 Task: Log work in the project ZillaTech for the issue 'Implement a new cloud-based fleet management system for a company with advanced vehicle tracking and maintenance features' spent time as '3w 4d 3h 40m' and remaining time as '3w 6d 7h 48m' and move to top of backlog. Now add the issue to the epic 'Release Management Implementation'.
Action: Mouse moved to (227, 65)
Screenshot: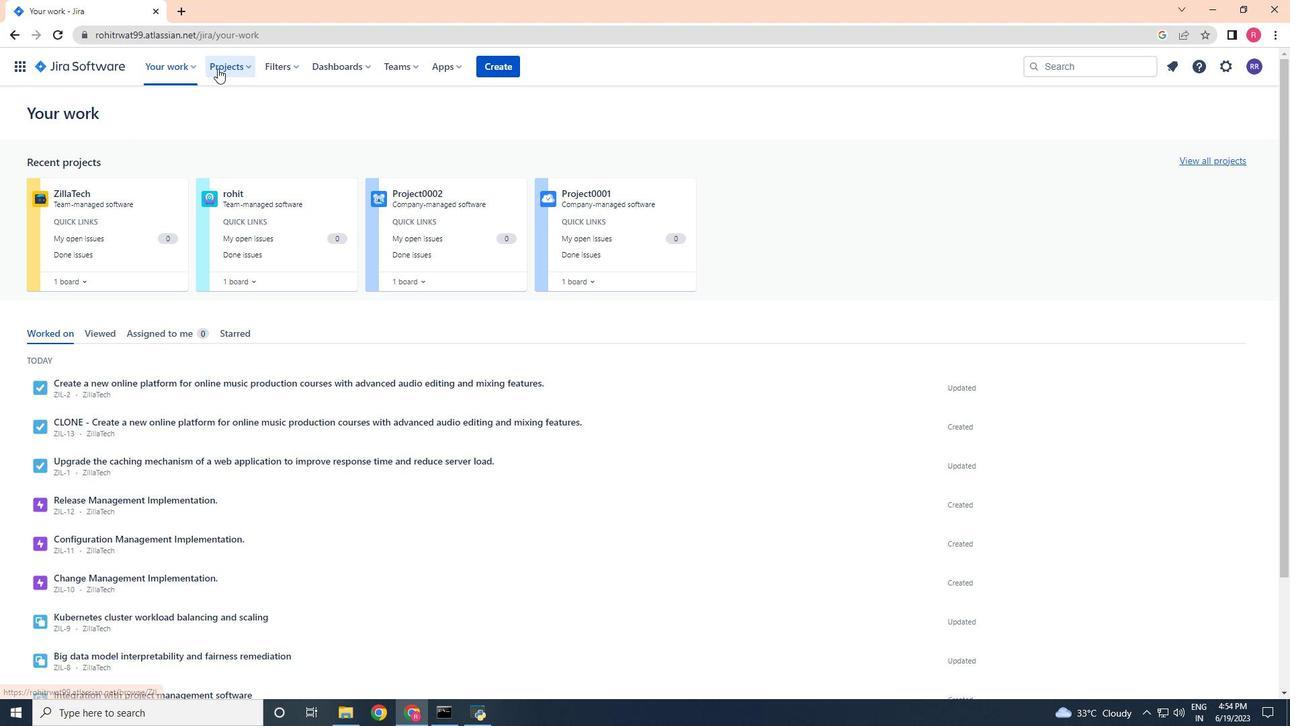 
Action: Mouse pressed left at (227, 65)
Screenshot: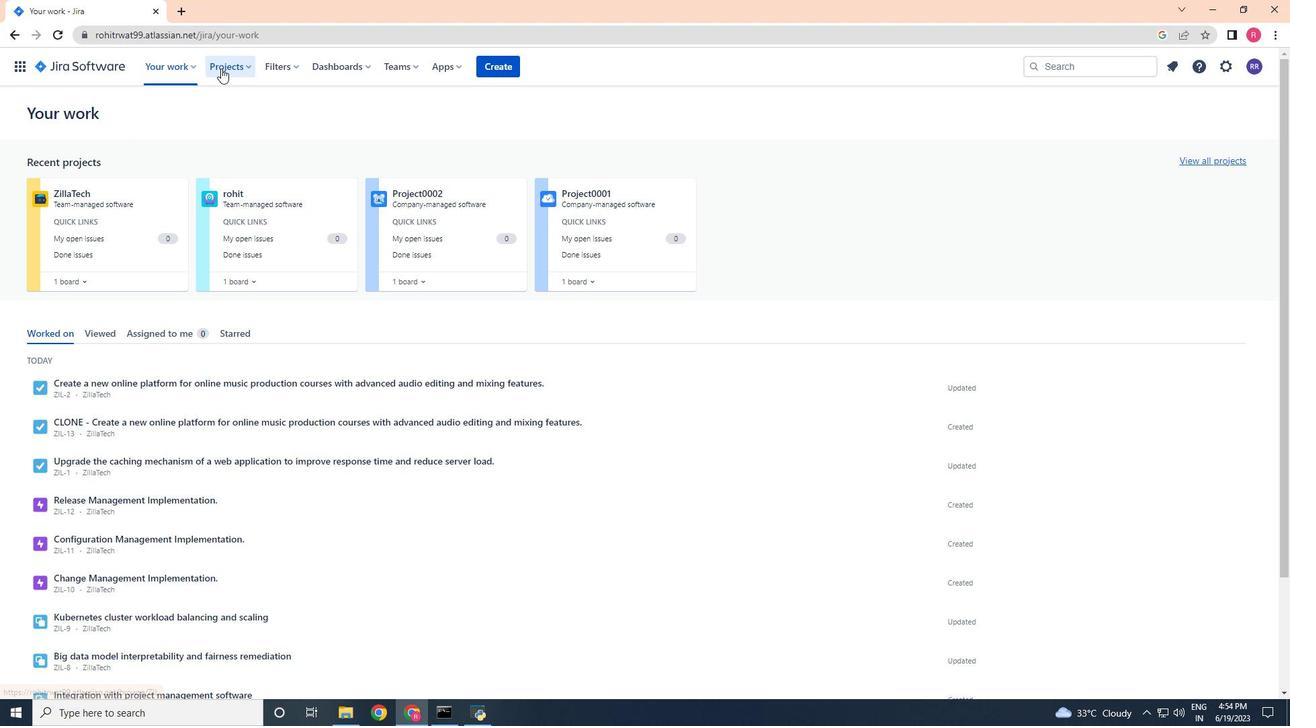 
Action: Mouse moved to (235, 132)
Screenshot: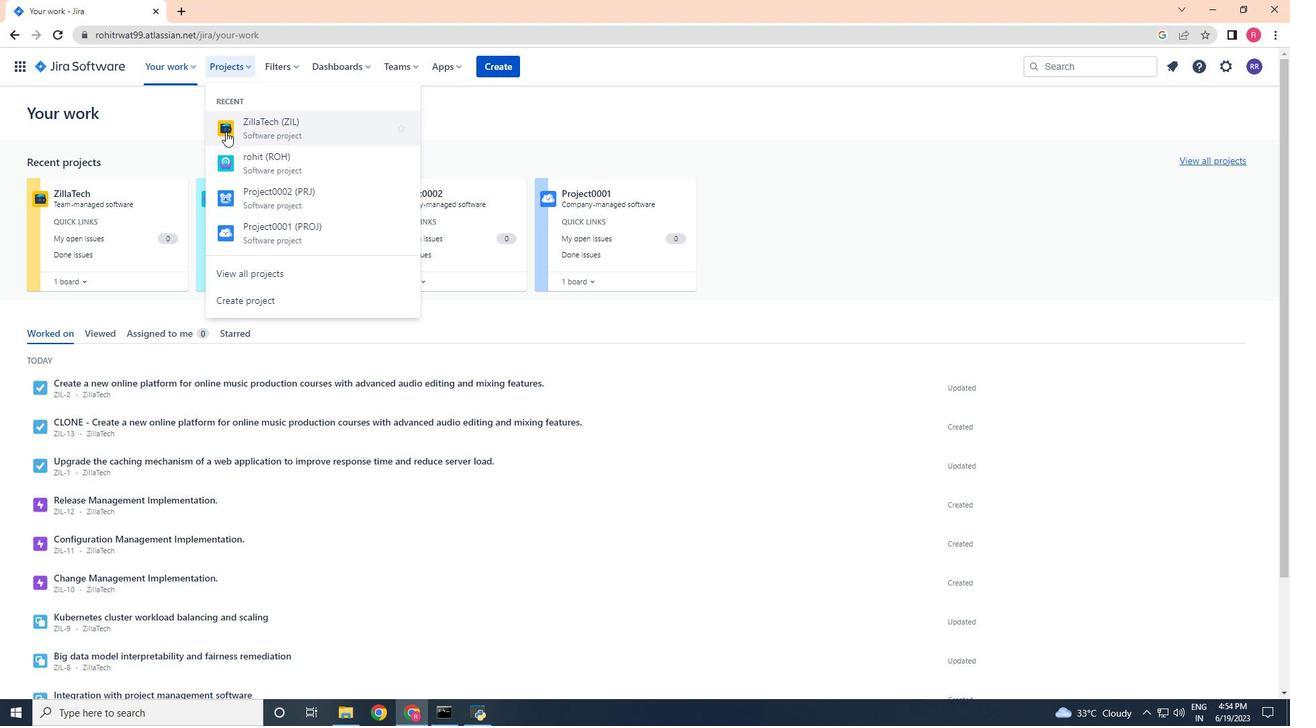 
Action: Mouse pressed left at (235, 132)
Screenshot: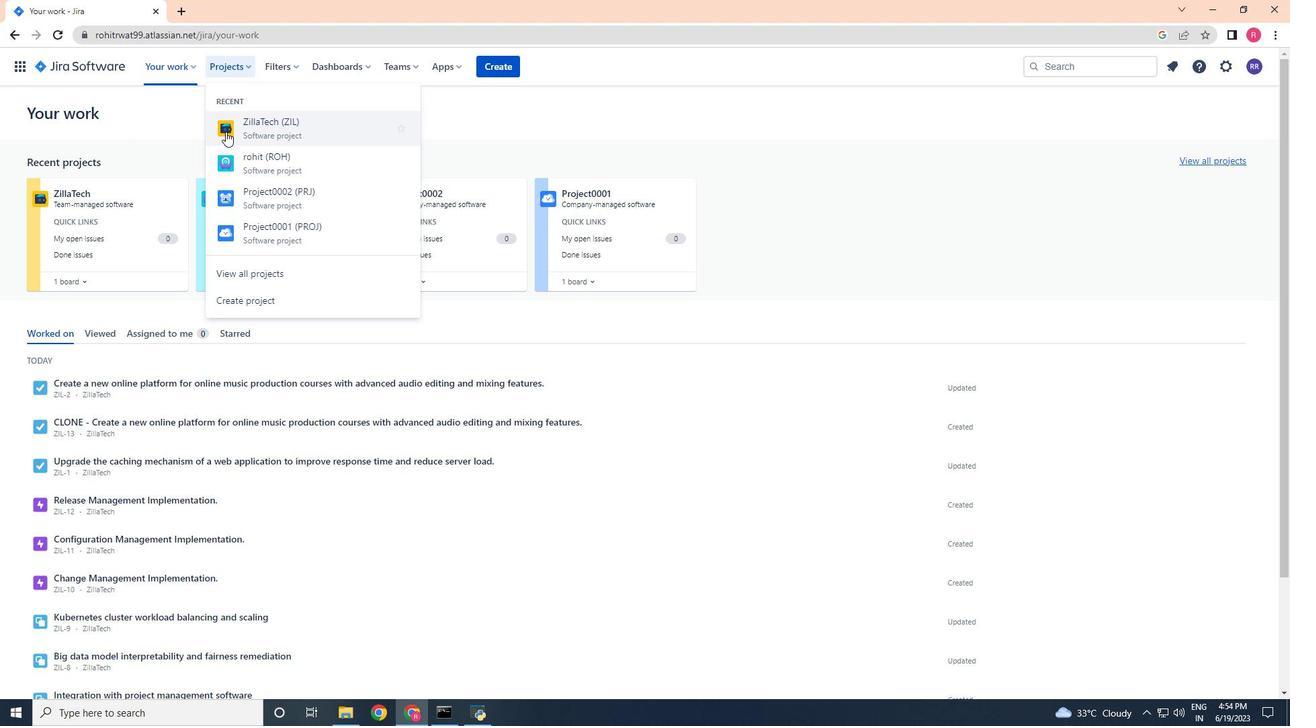 
Action: Mouse moved to (55, 201)
Screenshot: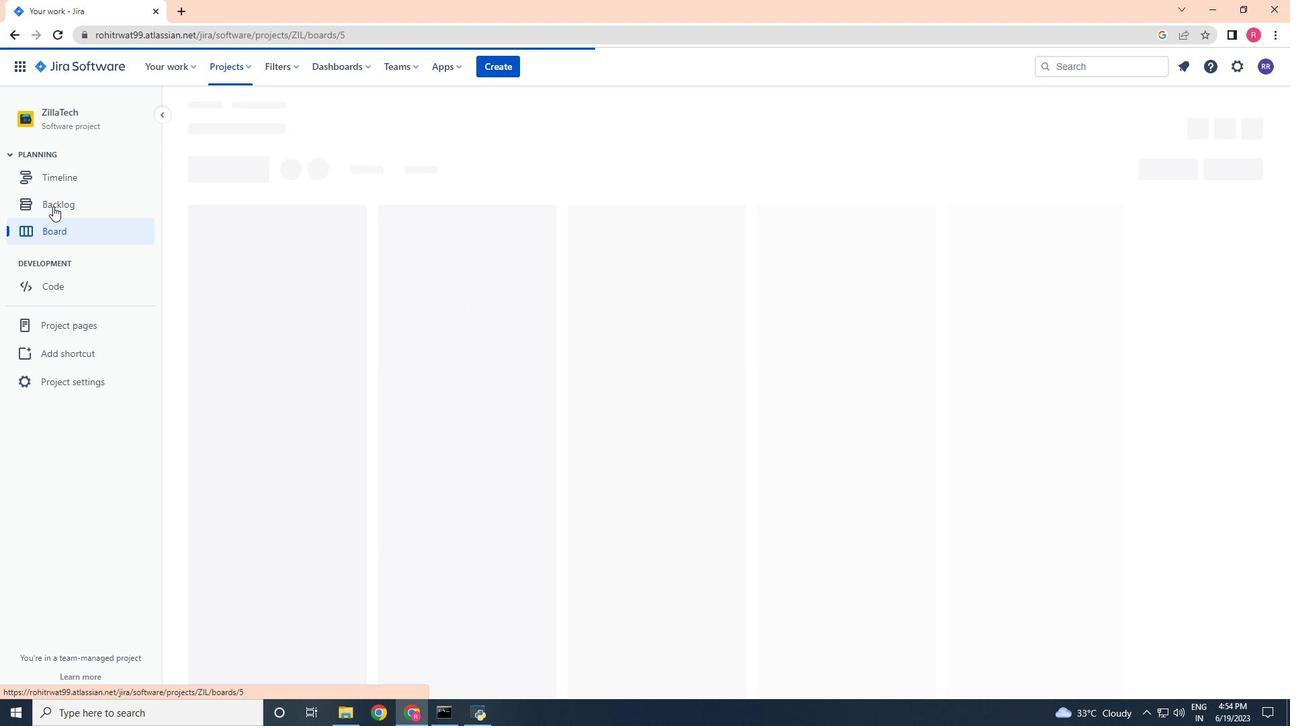
Action: Mouse pressed left at (55, 201)
Screenshot: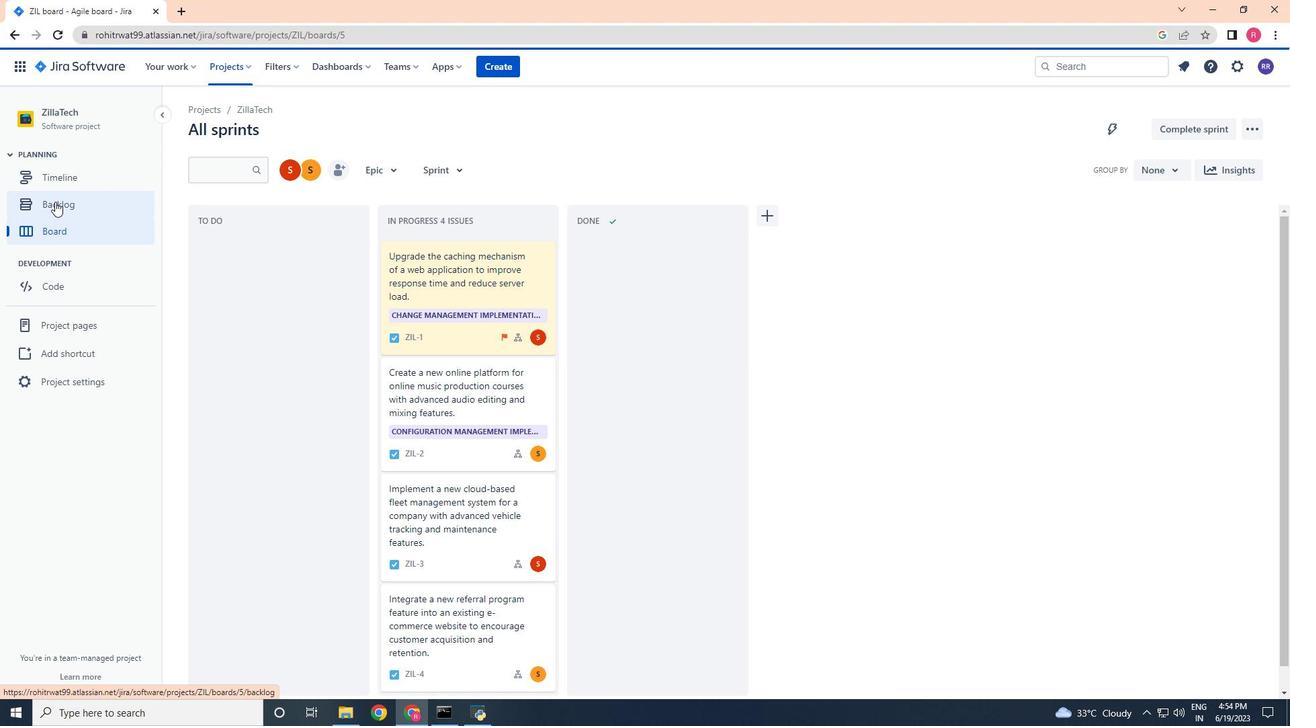 
Action: Mouse moved to (1059, 477)
Screenshot: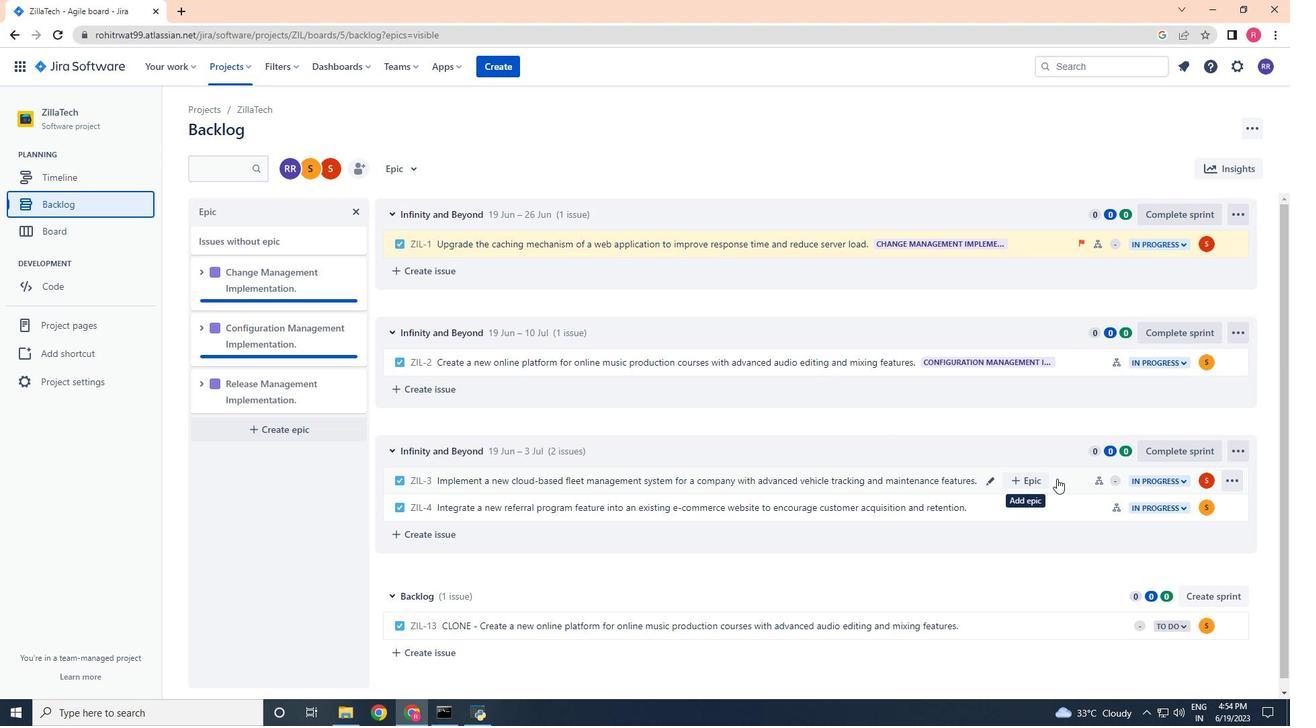 
Action: Mouse pressed left at (1059, 477)
Screenshot: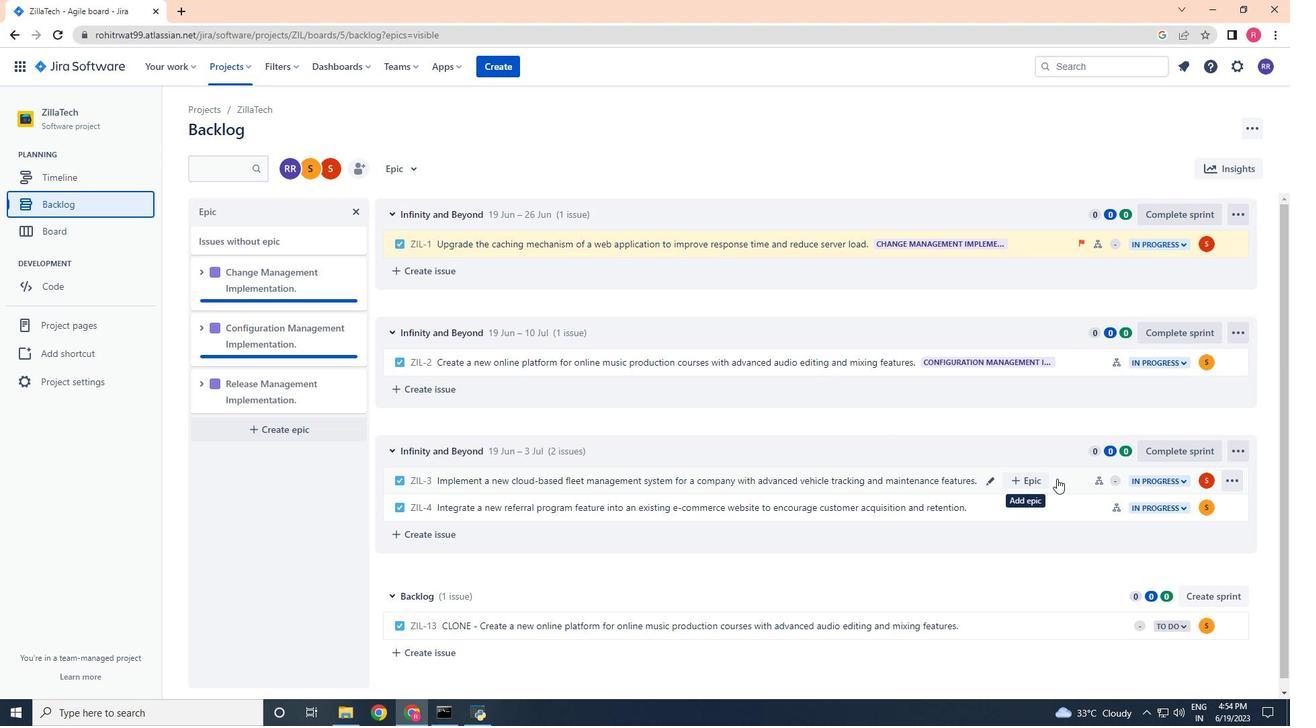 
Action: Mouse moved to (1236, 211)
Screenshot: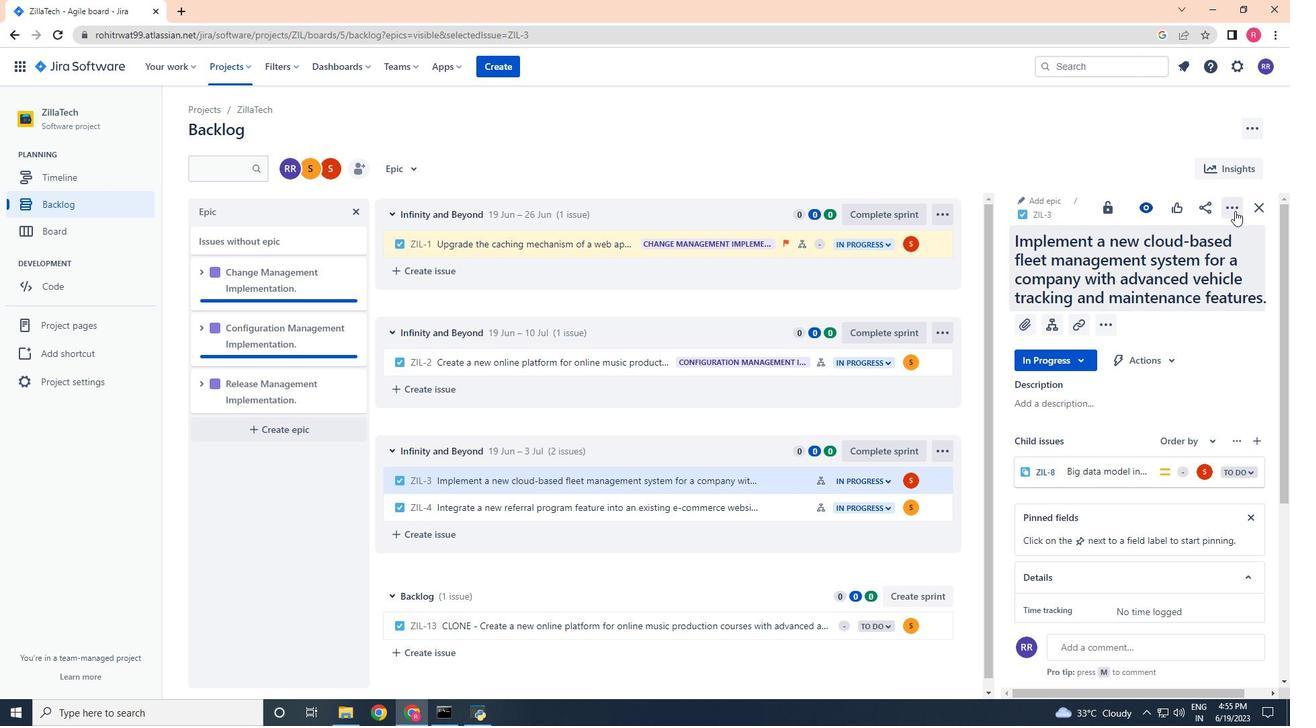
Action: Mouse pressed left at (1236, 211)
Screenshot: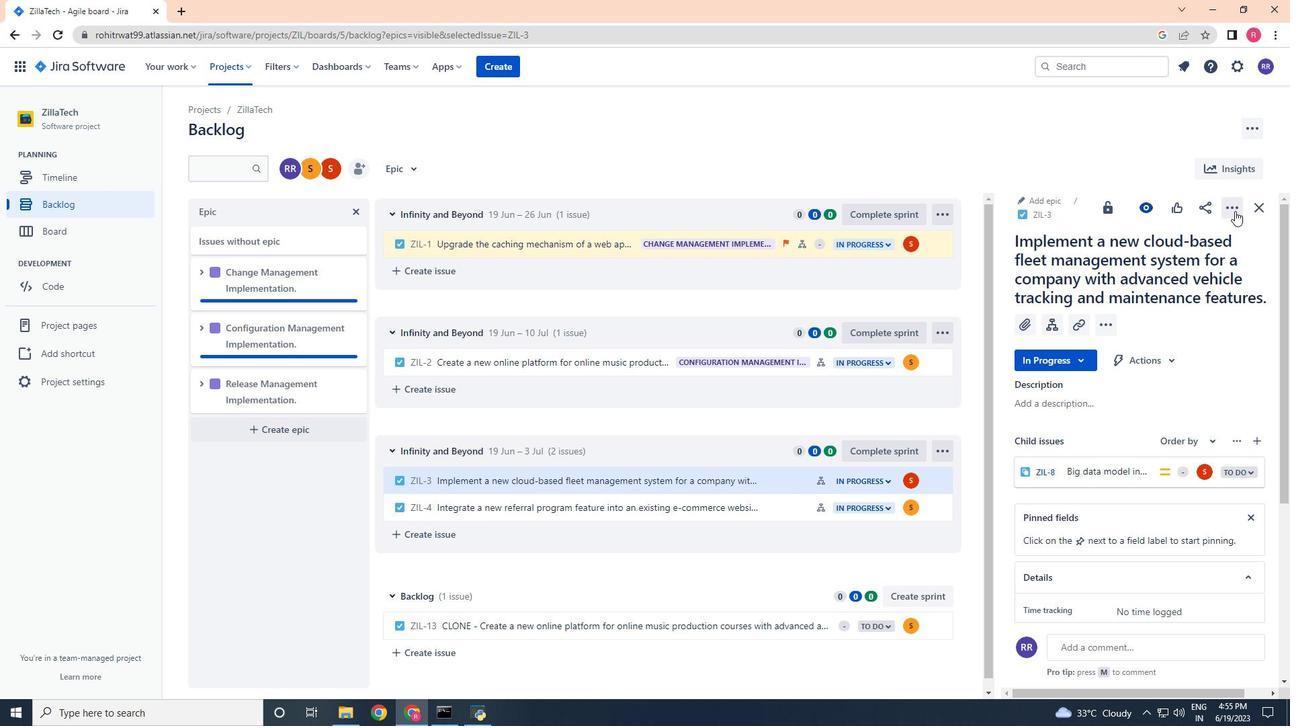 
Action: Mouse moved to (1168, 246)
Screenshot: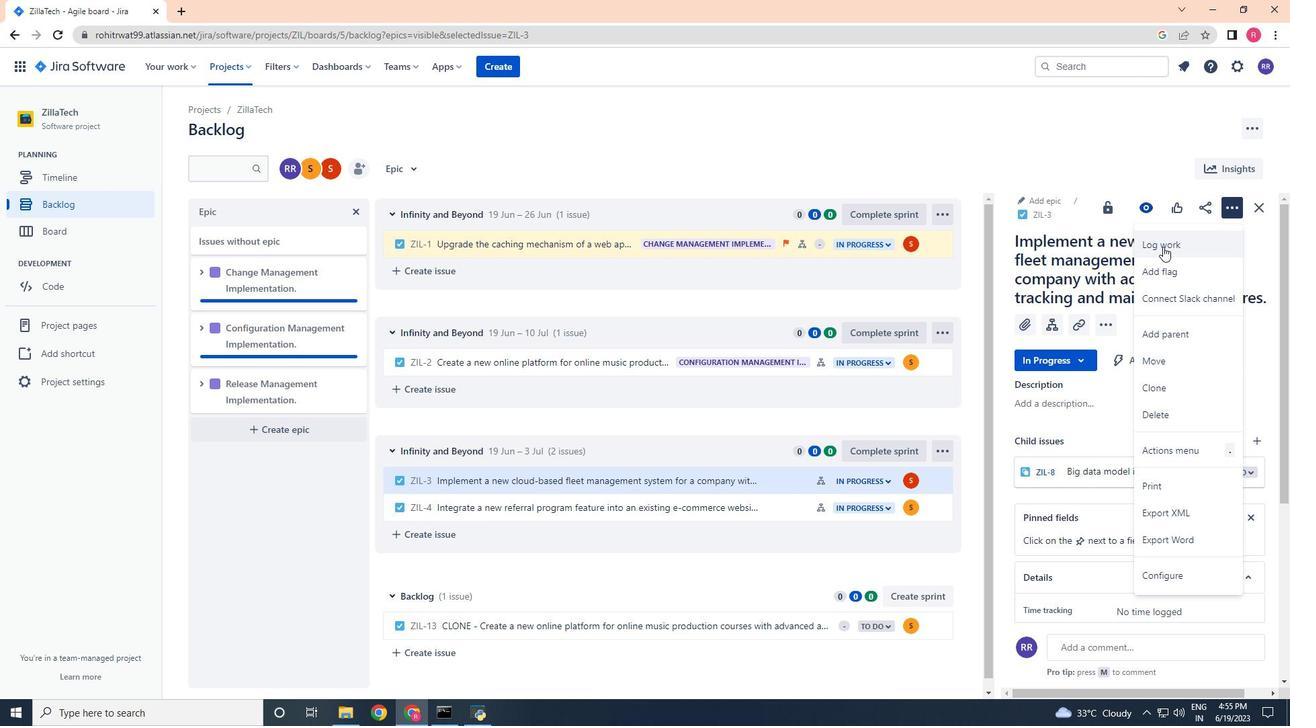 
Action: Mouse pressed left at (1168, 246)
Screenshot: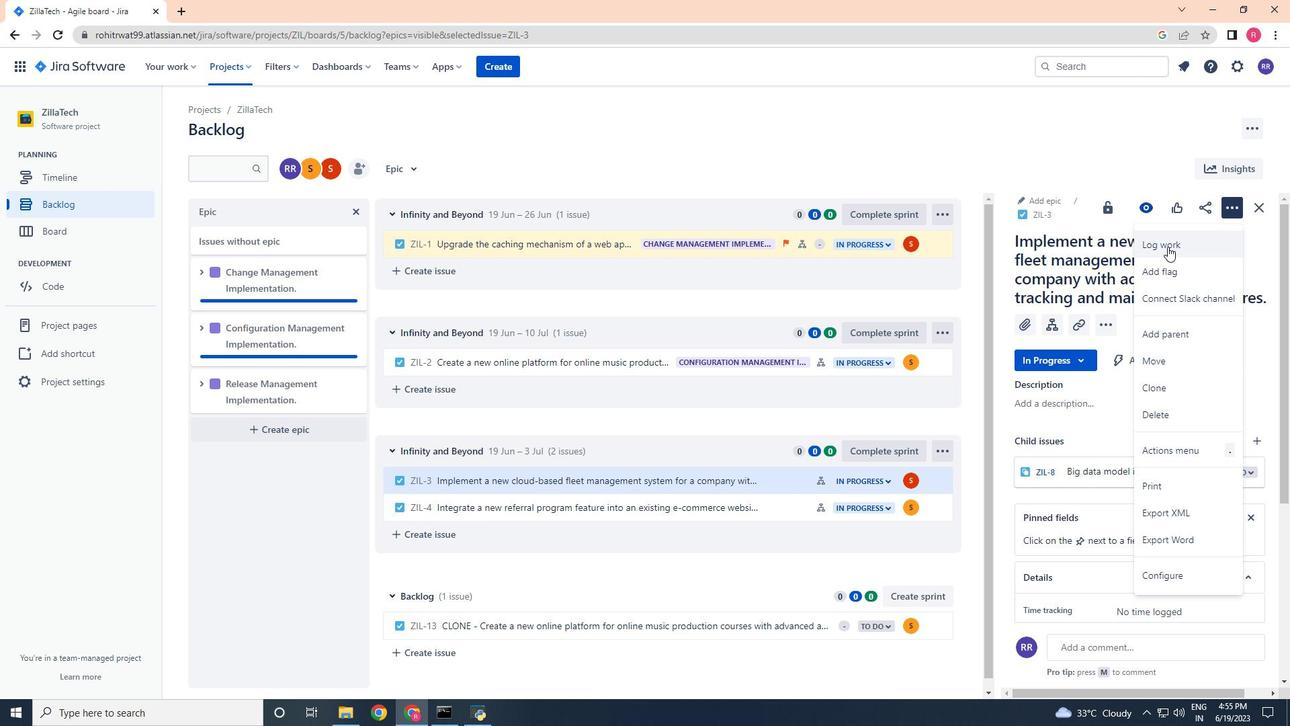 
Action: Mouse moved to (1124, 278)
Screenshot: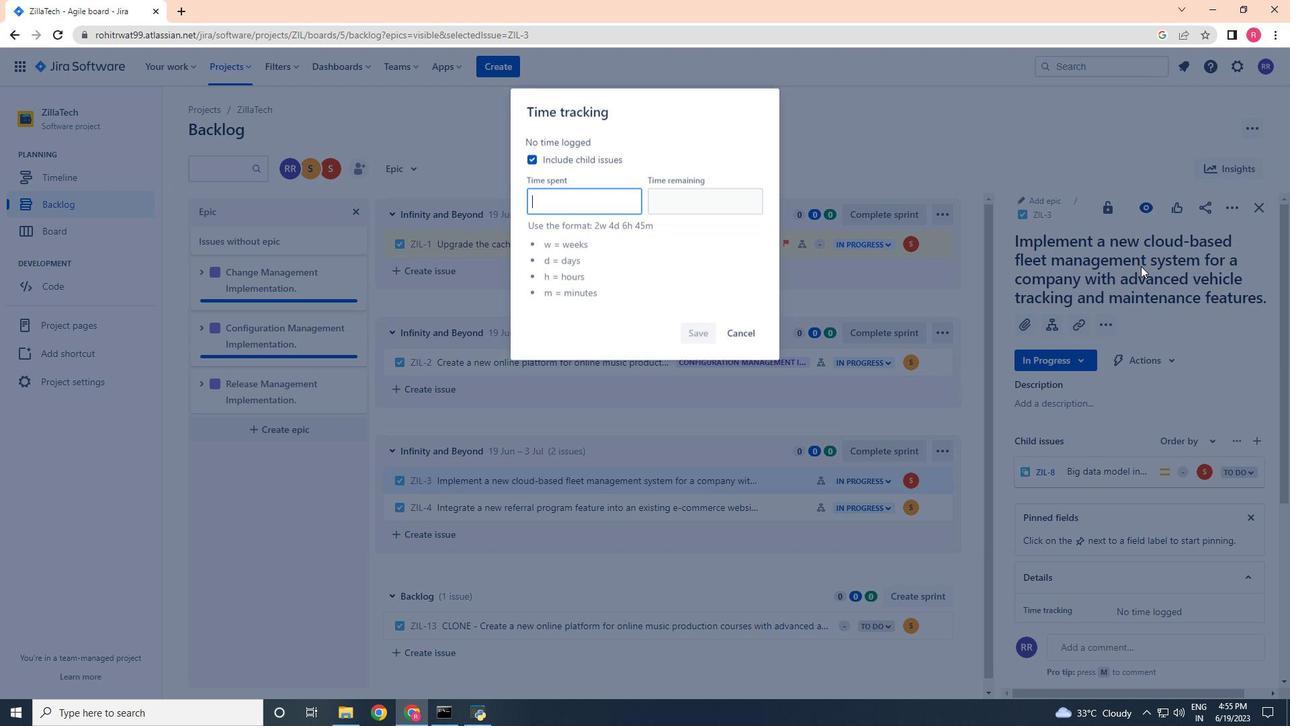 
Action: Key pressed 3w<Key.space>4d<Key.space>3h<Key.space>40m
Screenshot: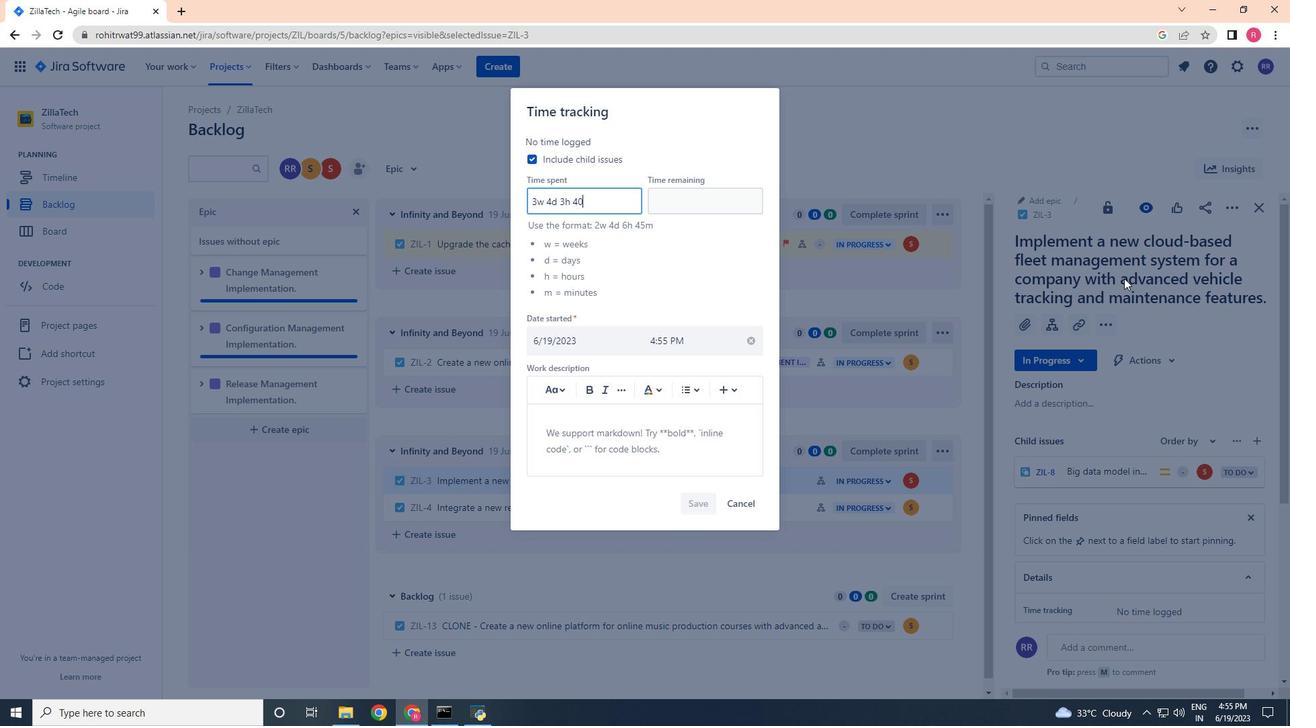 
Action: Mouse moved to (721, 195)
Screenshot: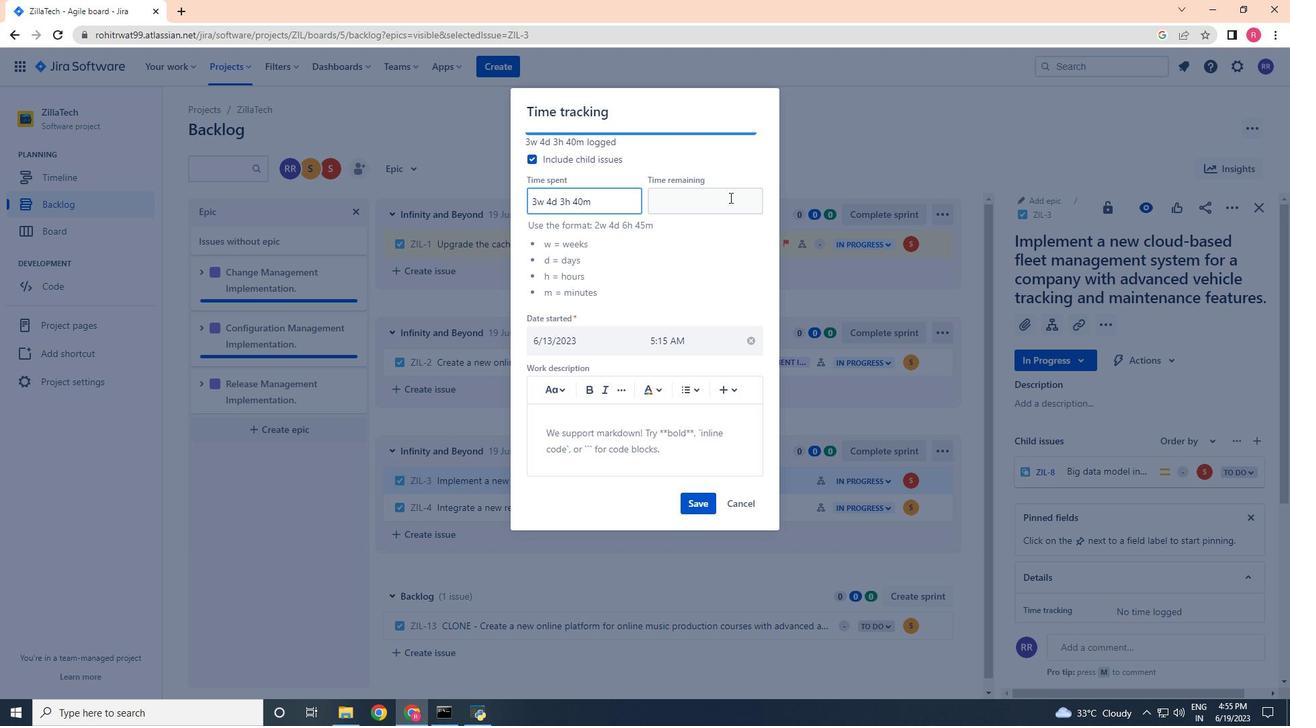 
Action: Mouse pressed left at (721, 195)
Screenshot: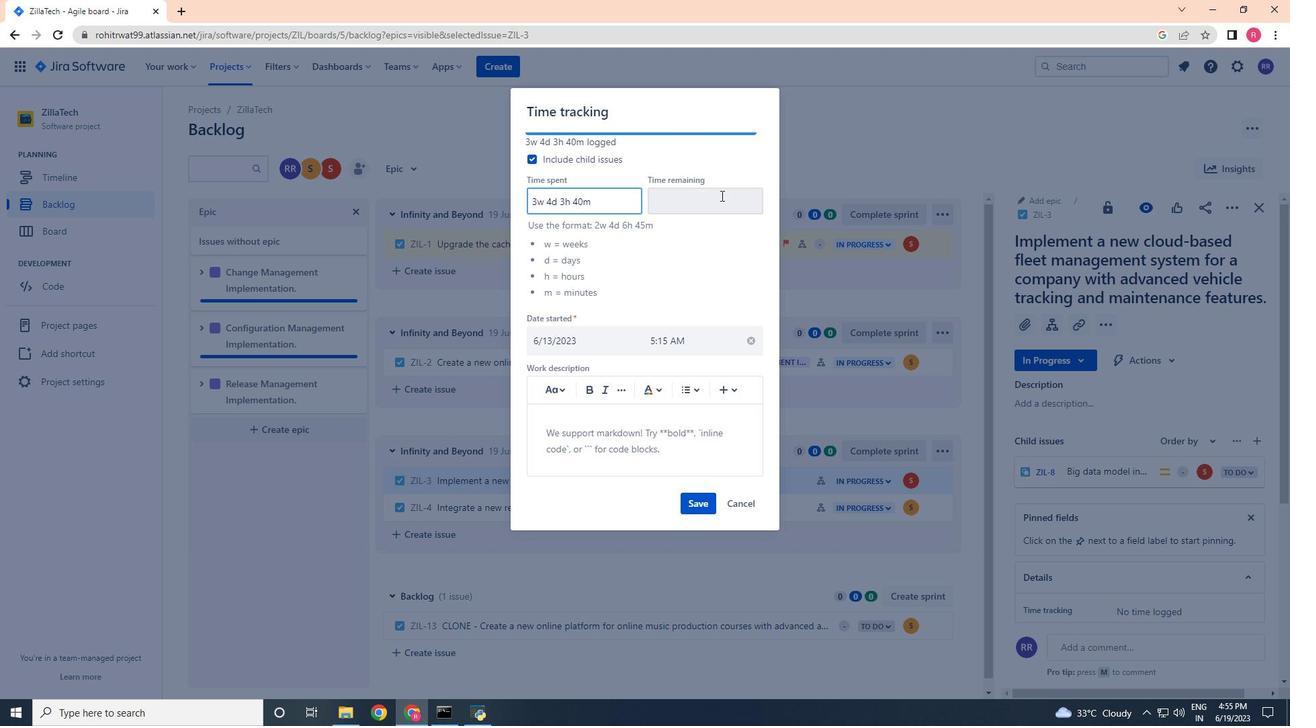 
Action: Mouse moved to (719, 201)
Screenshot: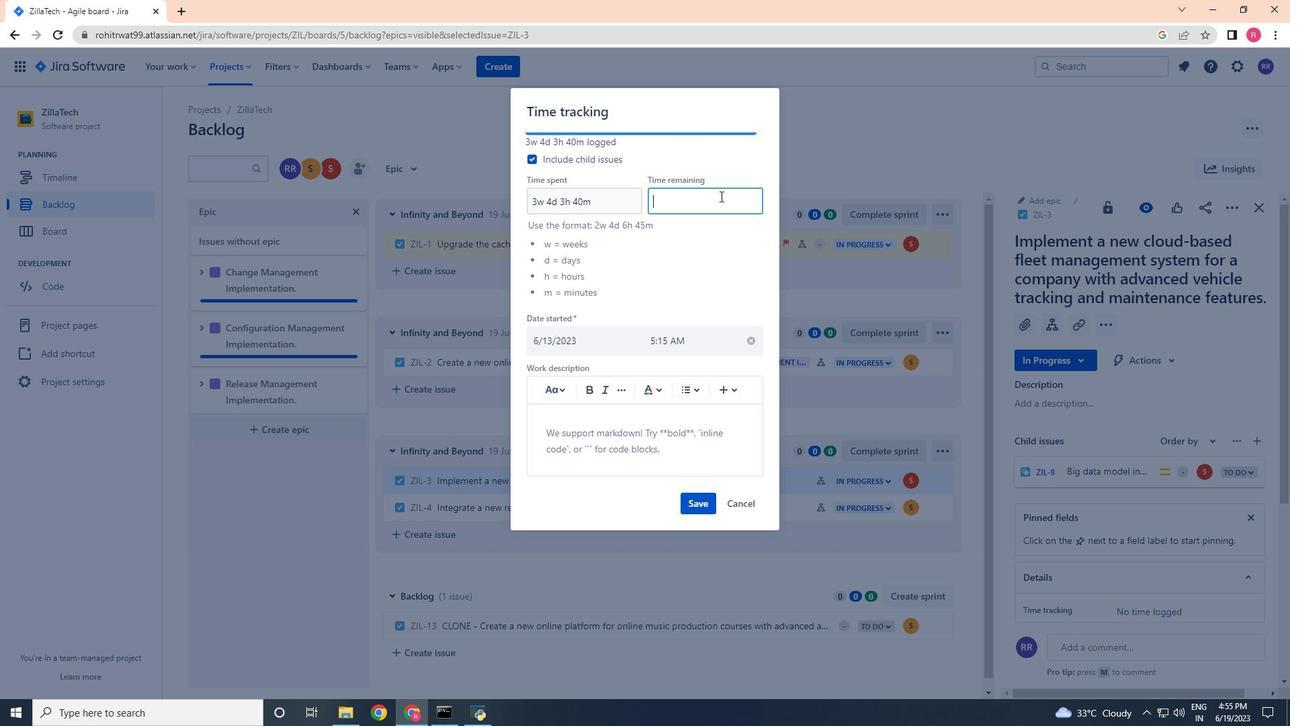 
Action: Key pressed 3w<Key.space>6d<Key.space>7h<Key.space>48m
Screenshot: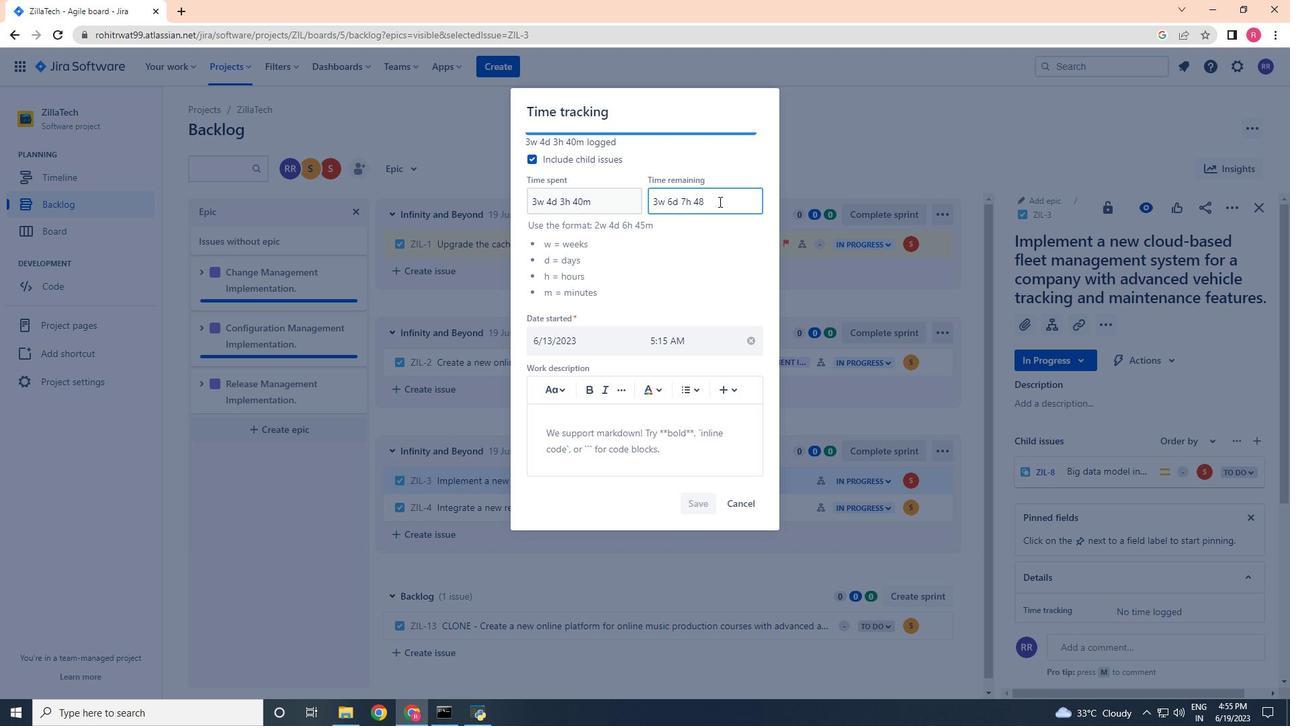 
Action: Mouse moved to (703, 507)
Screenshot: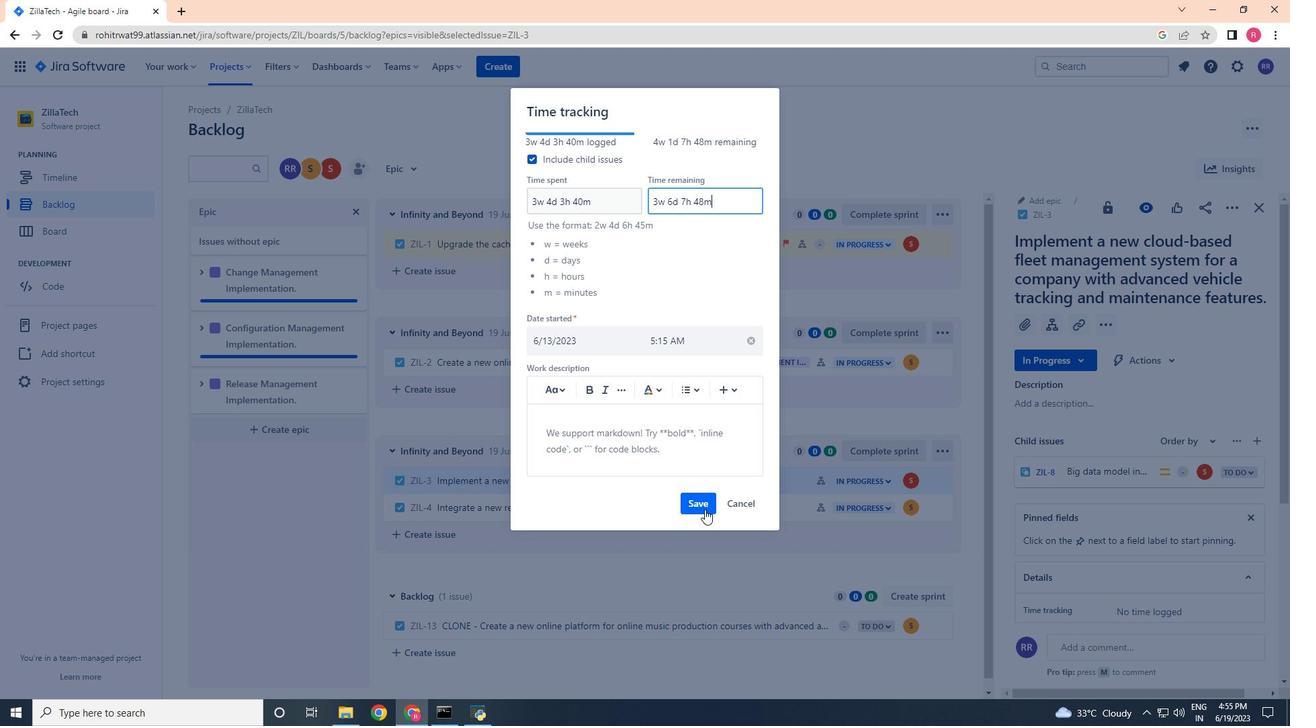 
Action: Mouse pressed left at (703, 507)
Screenshot: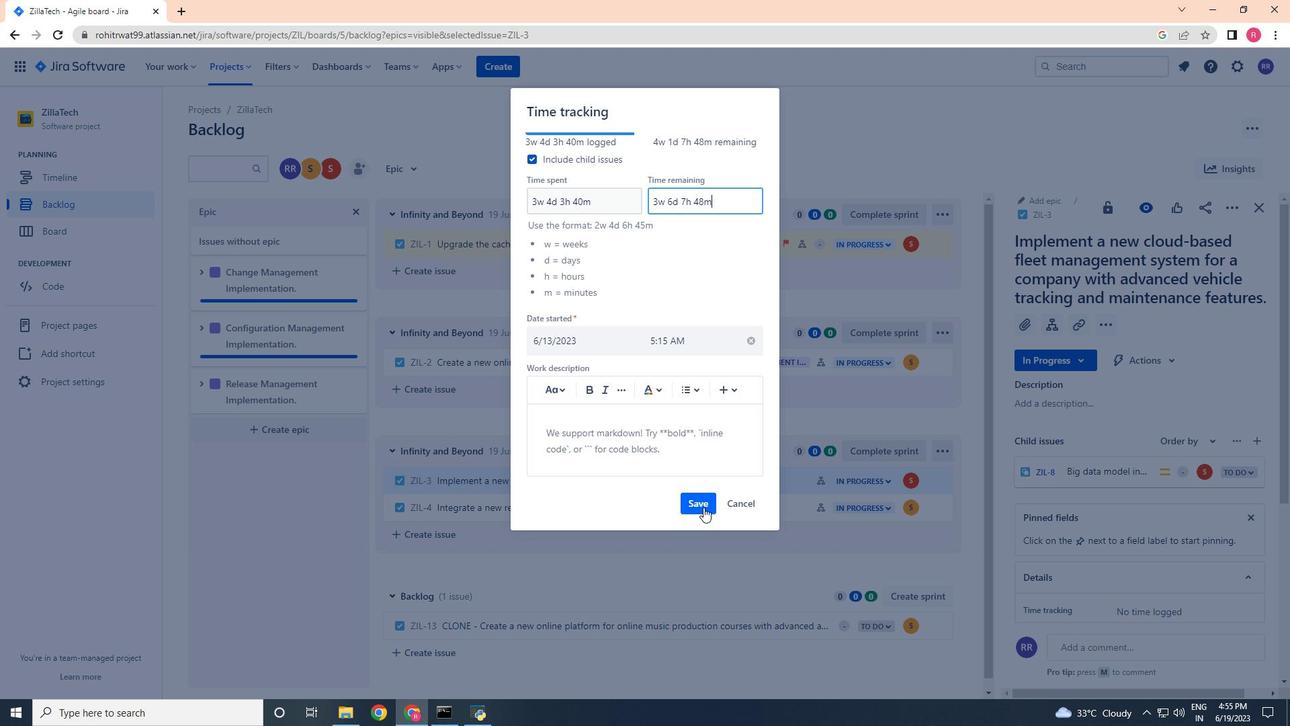 
Action: Mouse moved to (931, 482)
Screenshot: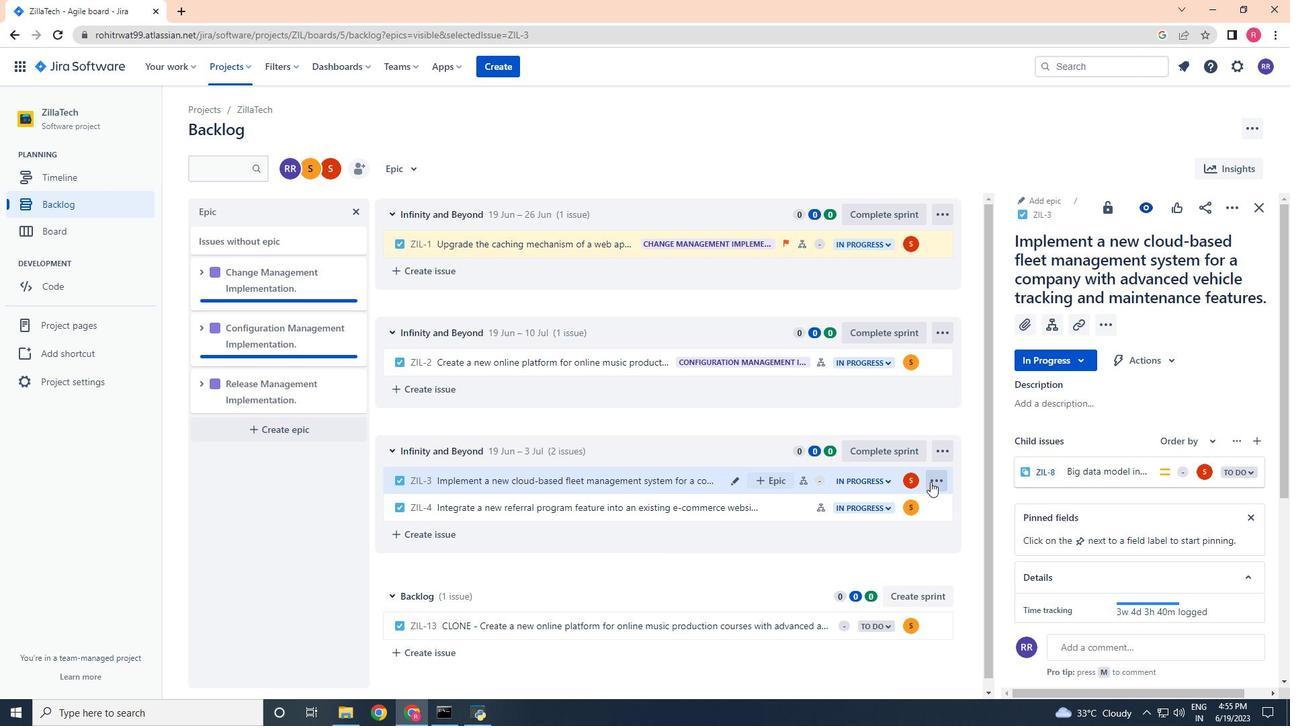 
Action: Mouse pressed left at (931, 482)
Screenshot: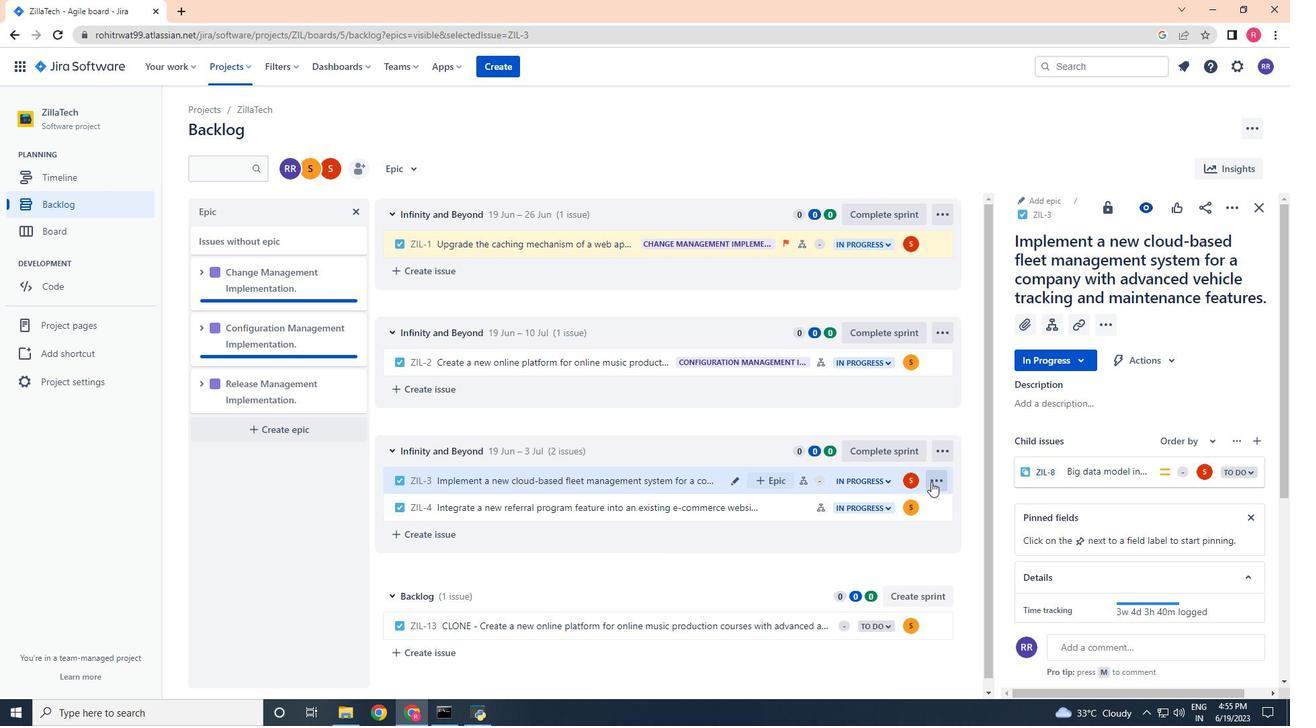
Action: Mouse moved to (904, 425)
Screenshot: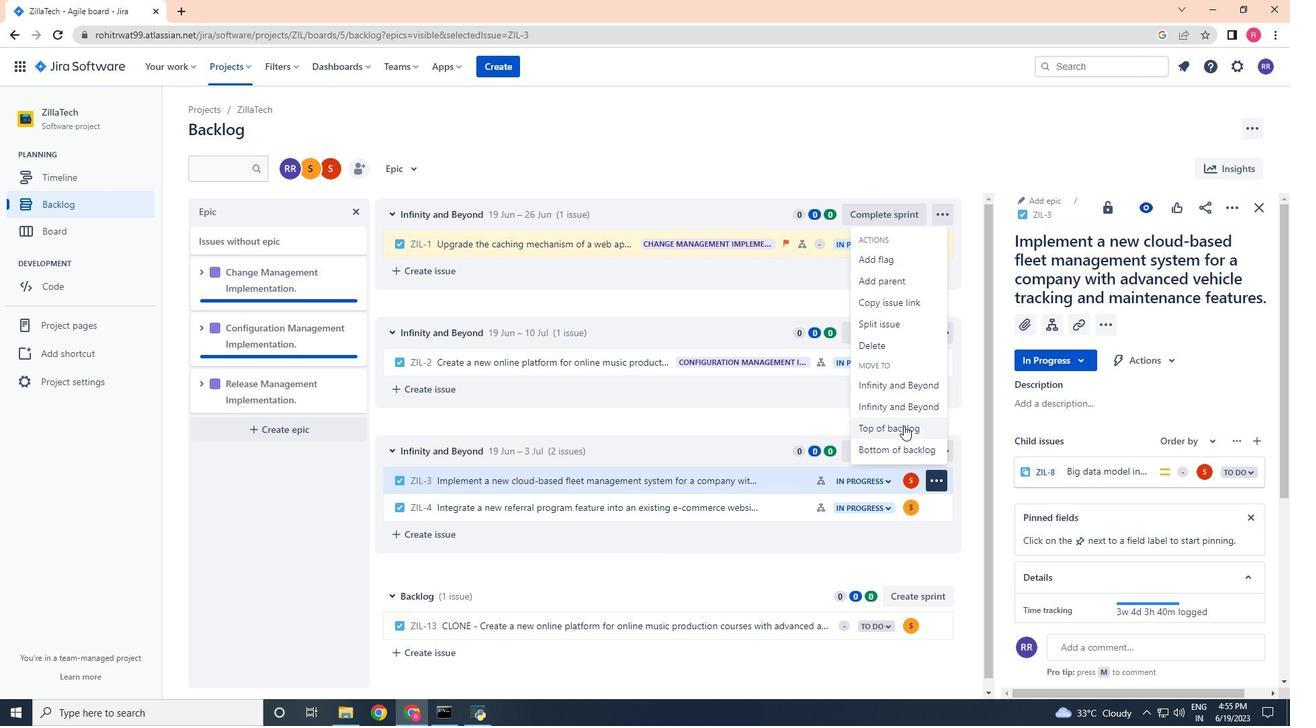 
Action: Mouse pressed left at (904, 425)
Screenshot: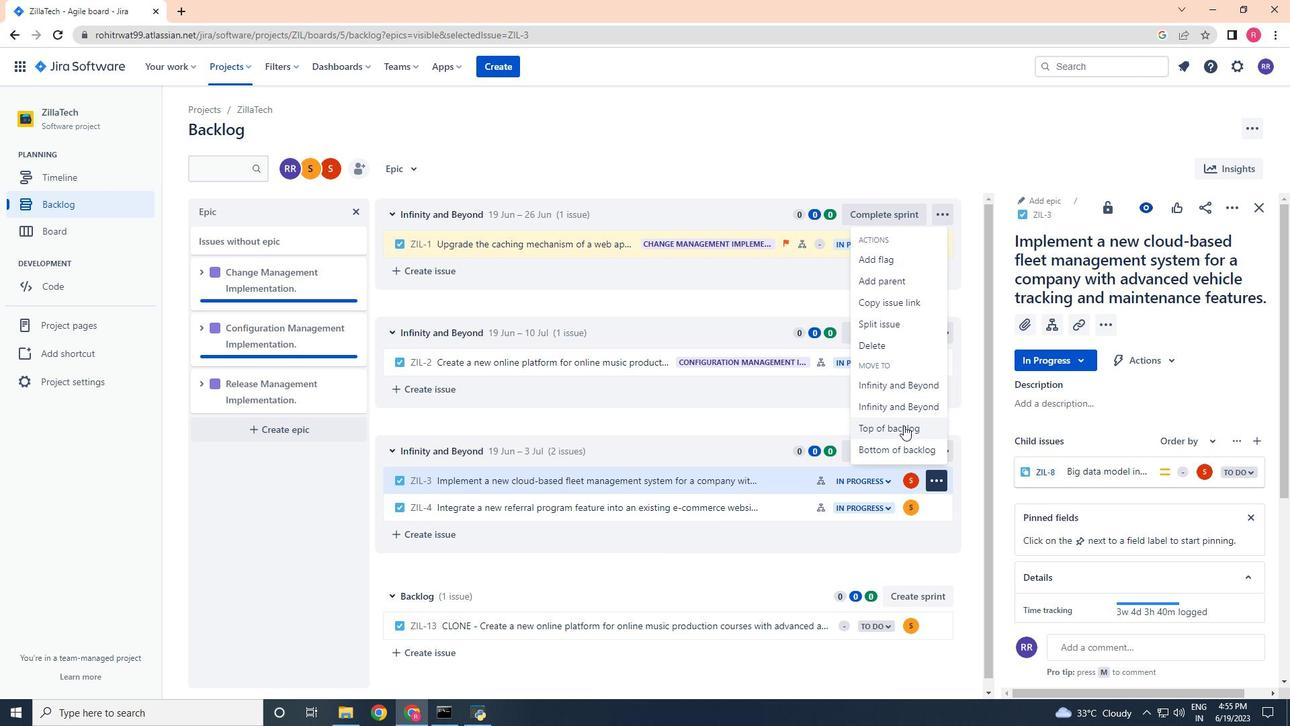 
Action: Mouse moved to (689, 228)
Screenshot: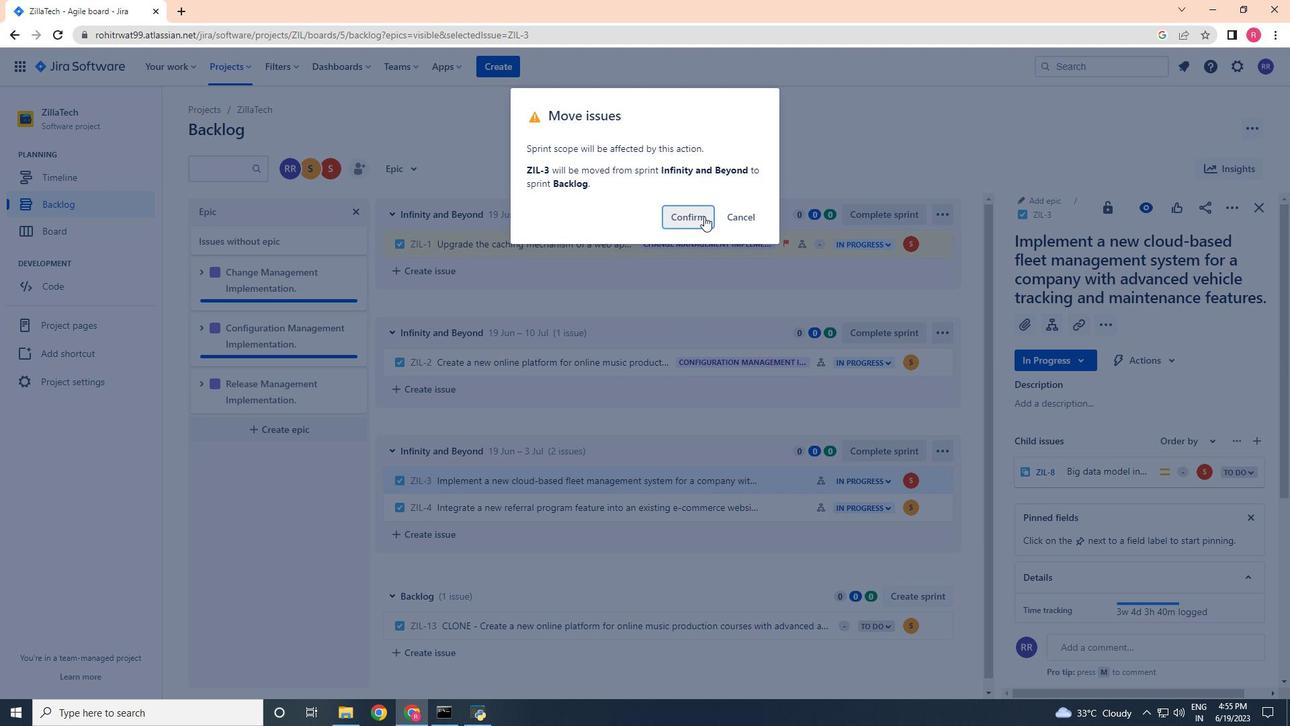 
Action: Mouse pressed left at (689, 228)
Screenshot: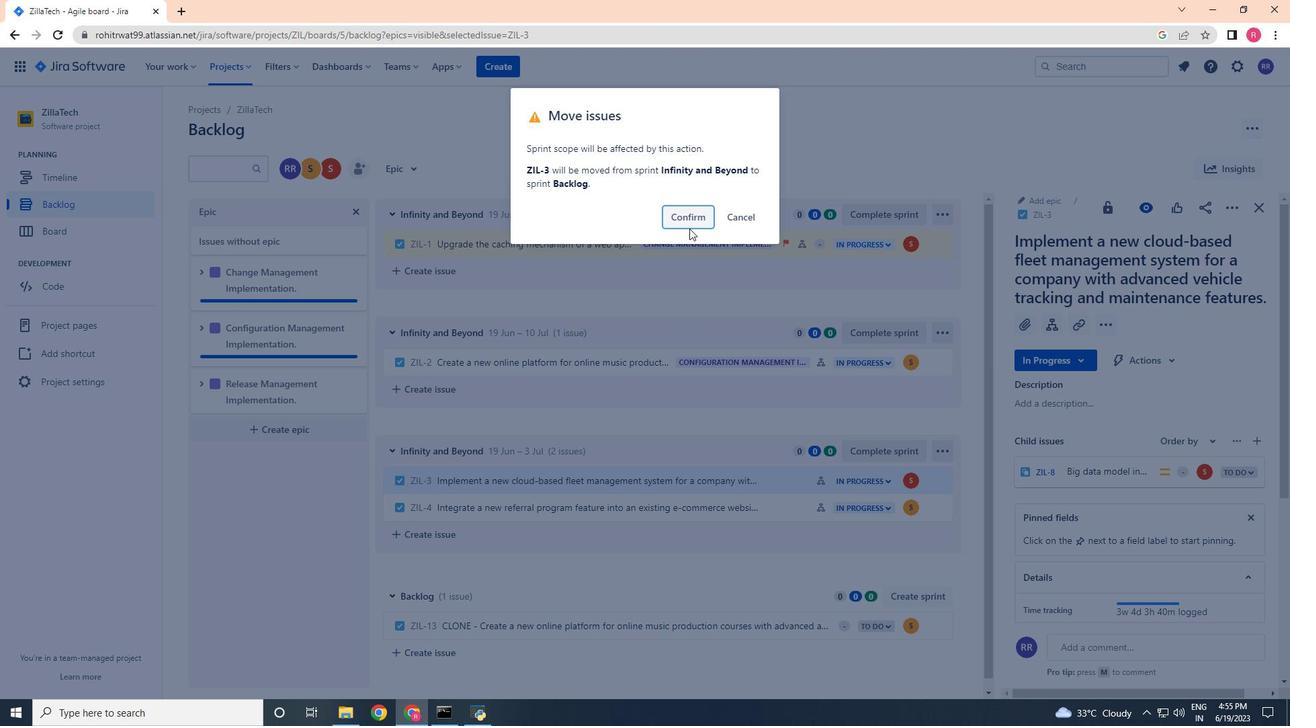 
Action: Mouse moved to (692, 217)
Screenshot: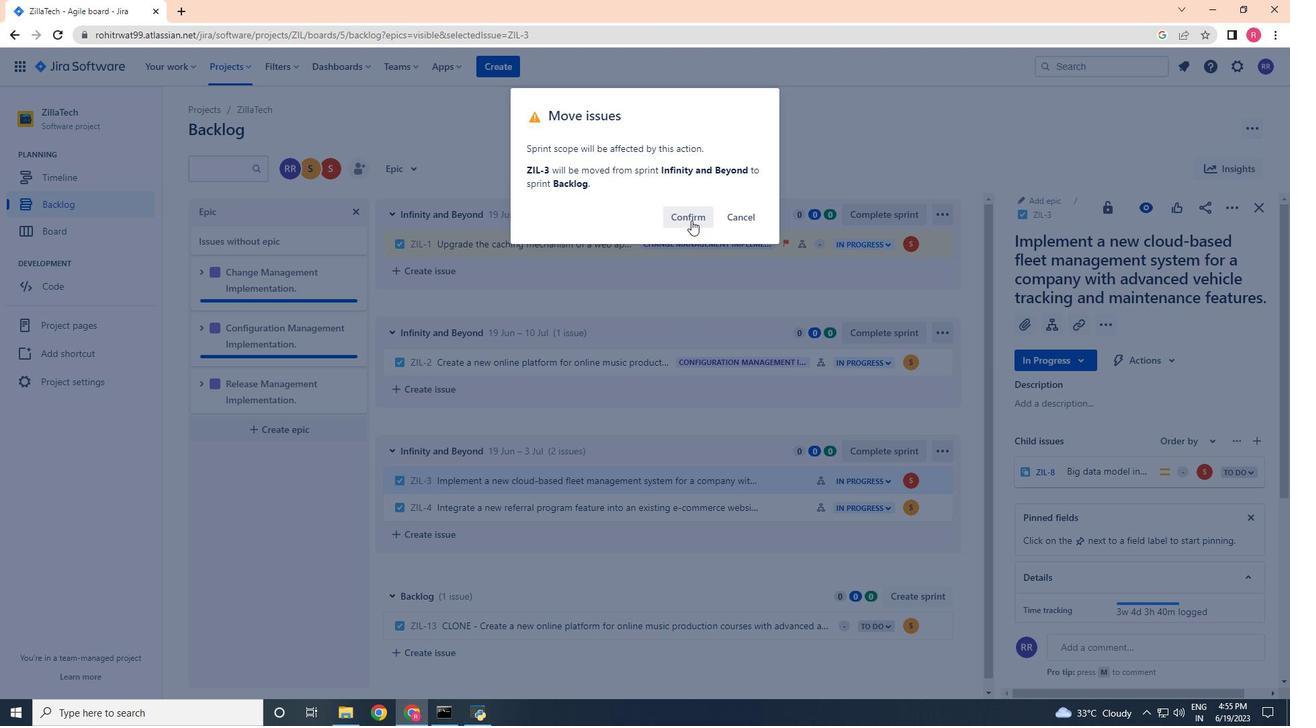 
Action: Mouse pressed left at (692, 217)
Screenshot: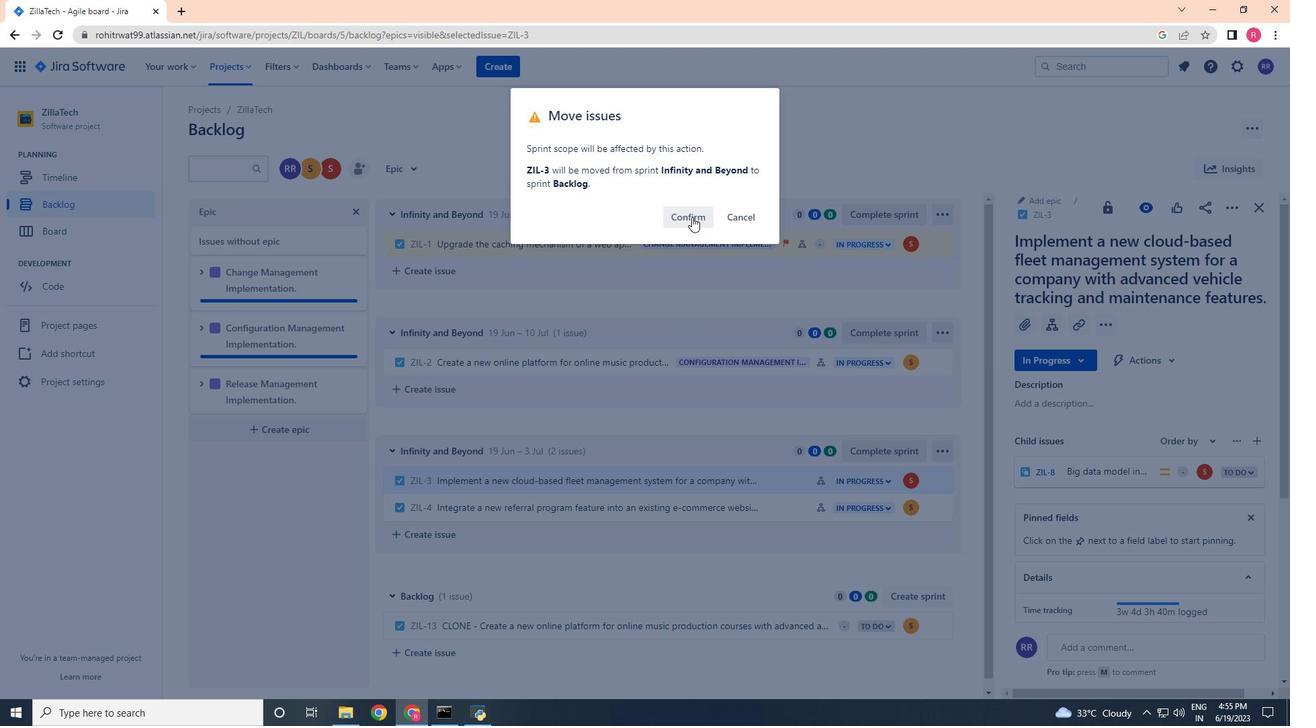 
Action: Mouse moved to (767, 600)
Screenshot: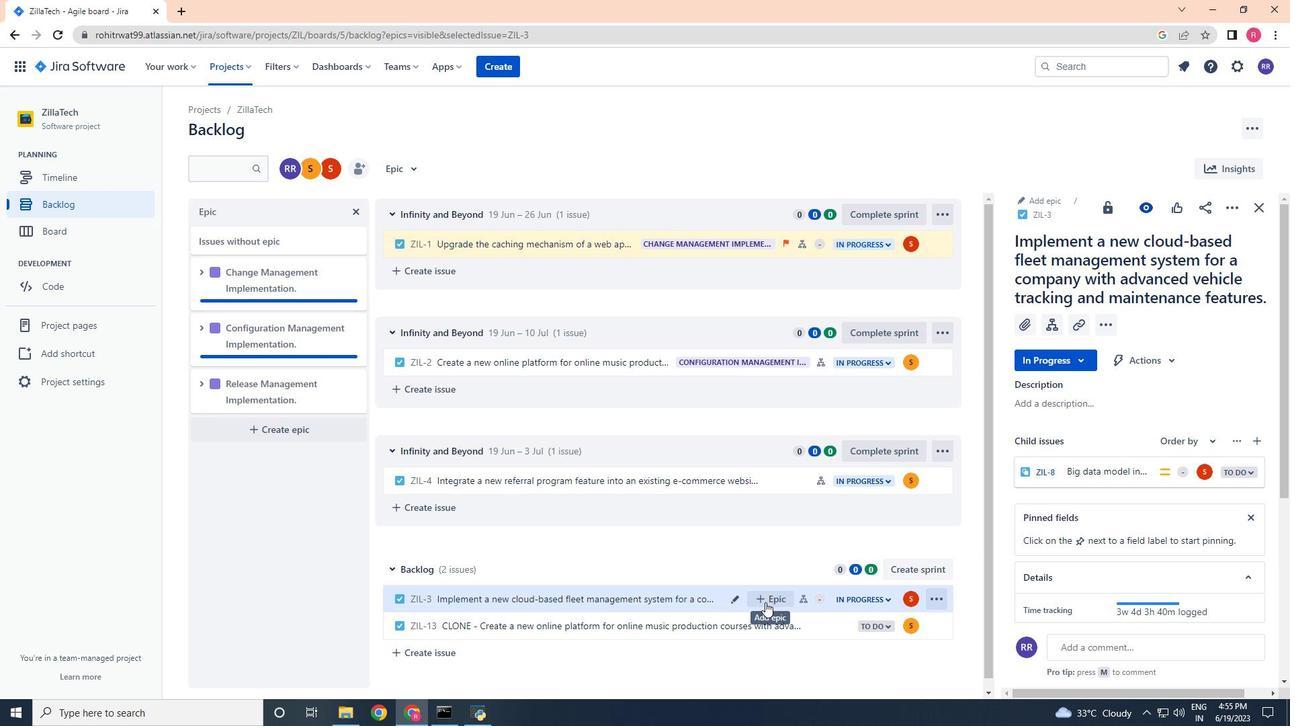 
Action: Mouse pressed left at (767, 600)
Screenshot: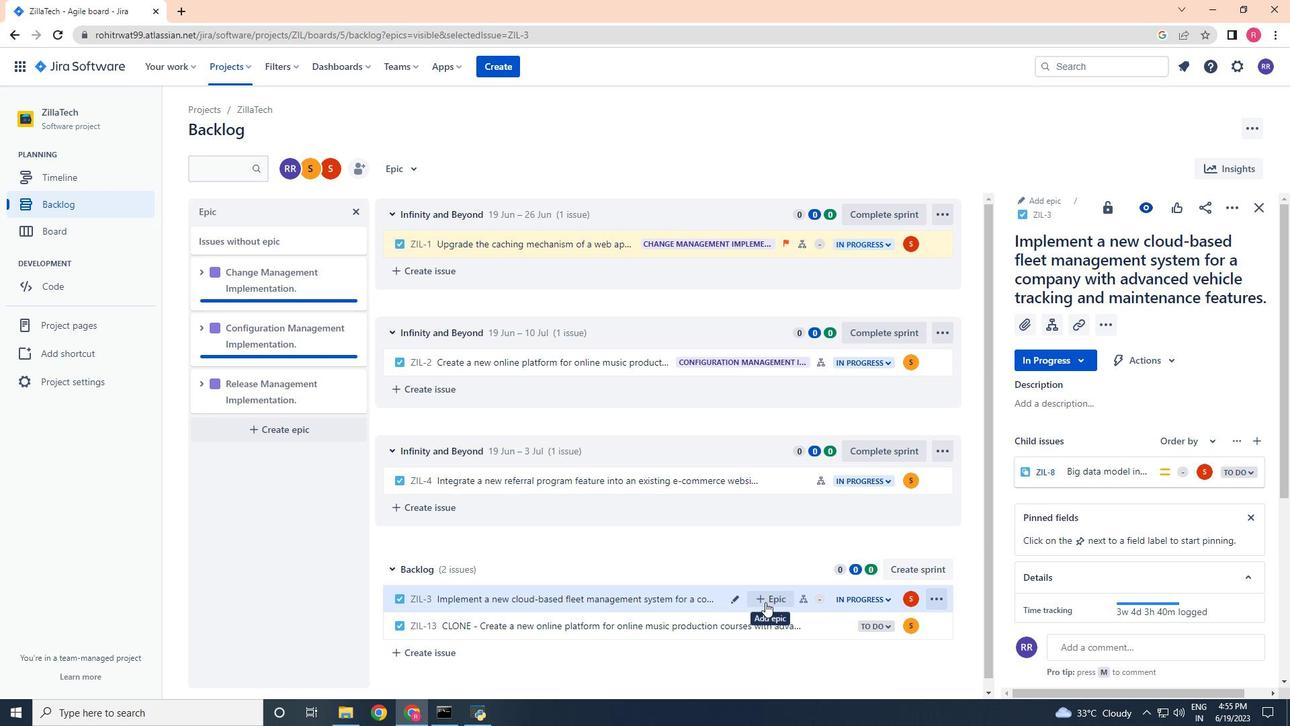 
Action: Mouse moved to (769, 598)
Screenshot: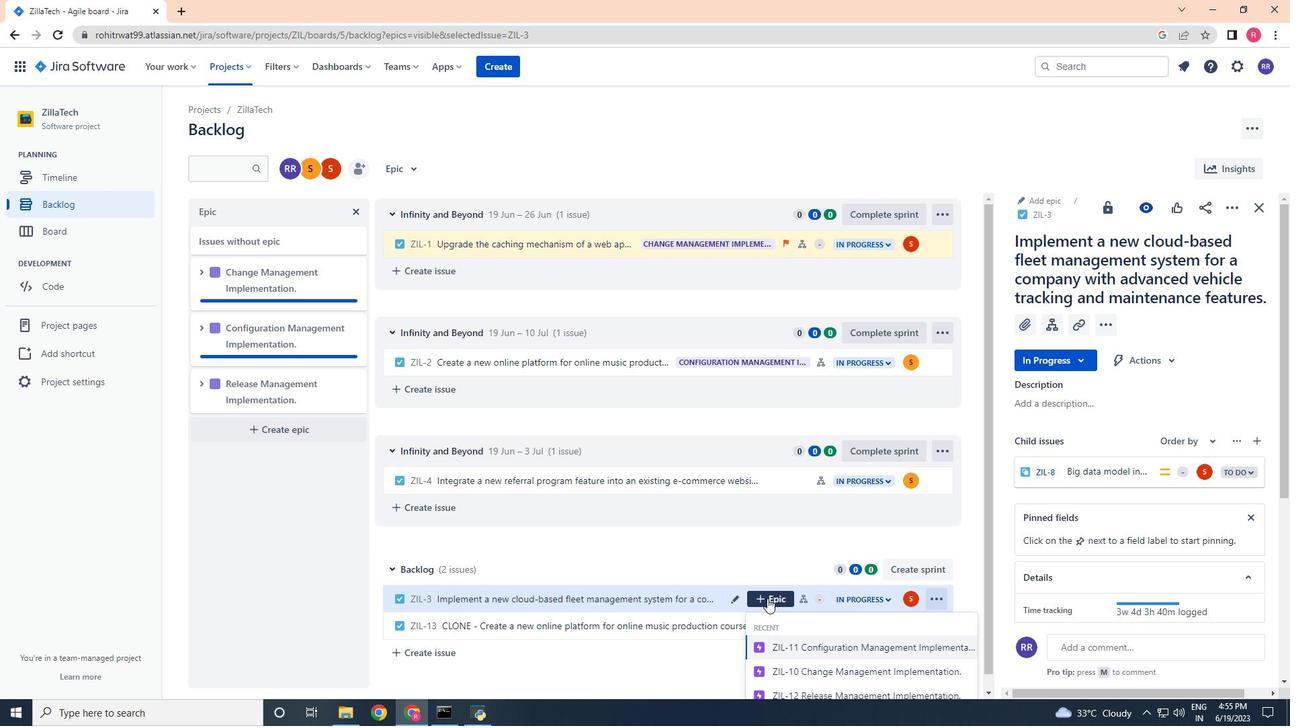 
Action: Mouse scrolled (769, 598) with delta (0, 0)
Screenshot: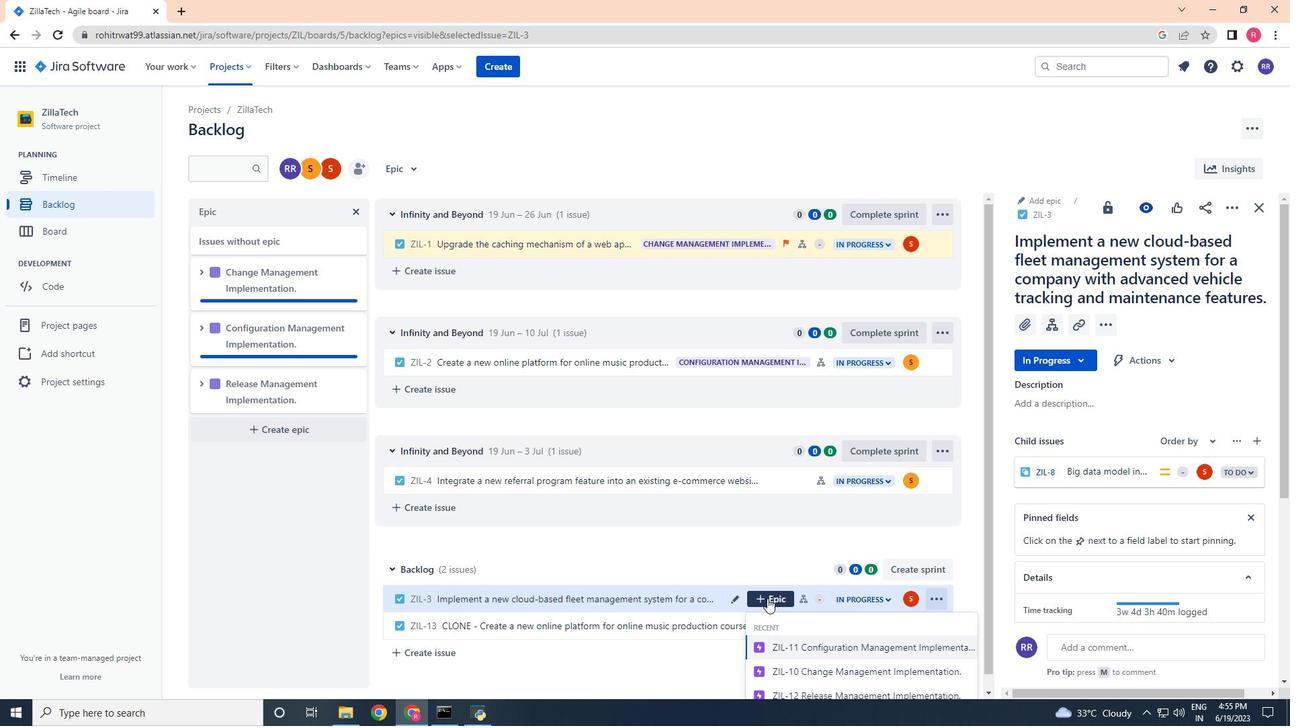 
Action: Mouse scrolled (769, 598) with delta (0, 0)
Screenshot: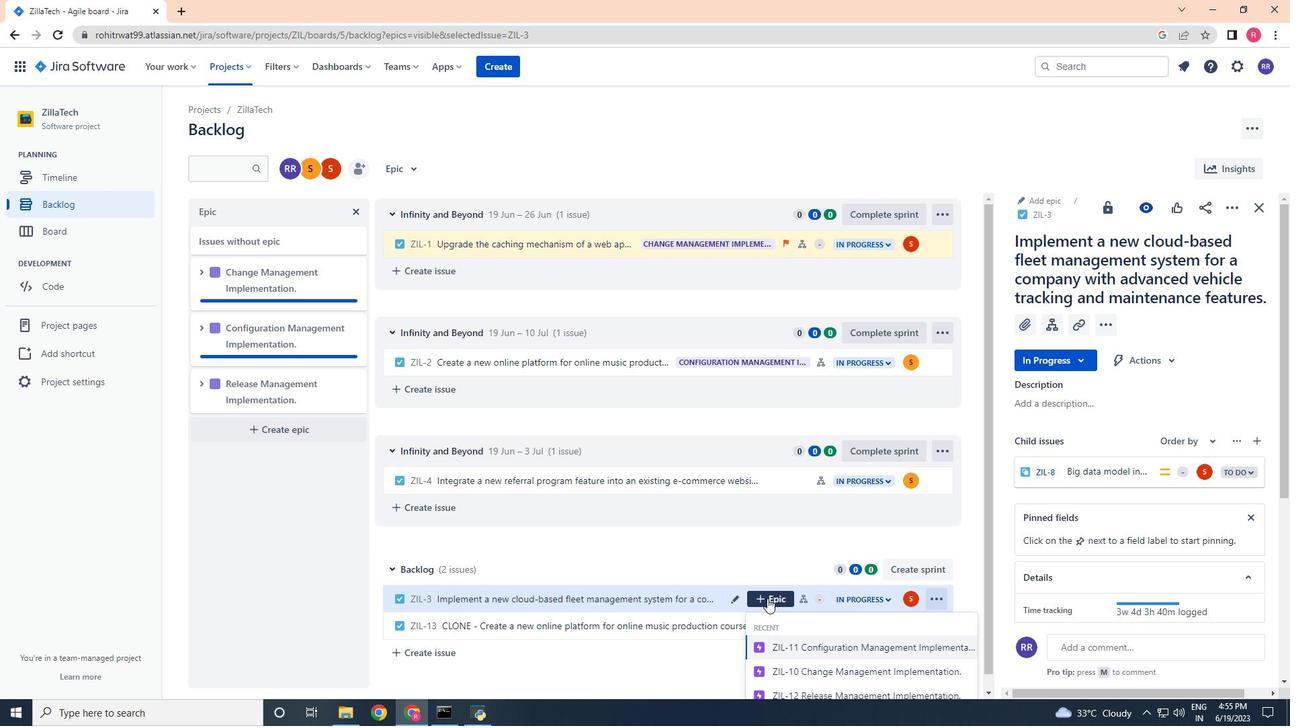
Action: Mouse moved to (815, 679)
Screenshot: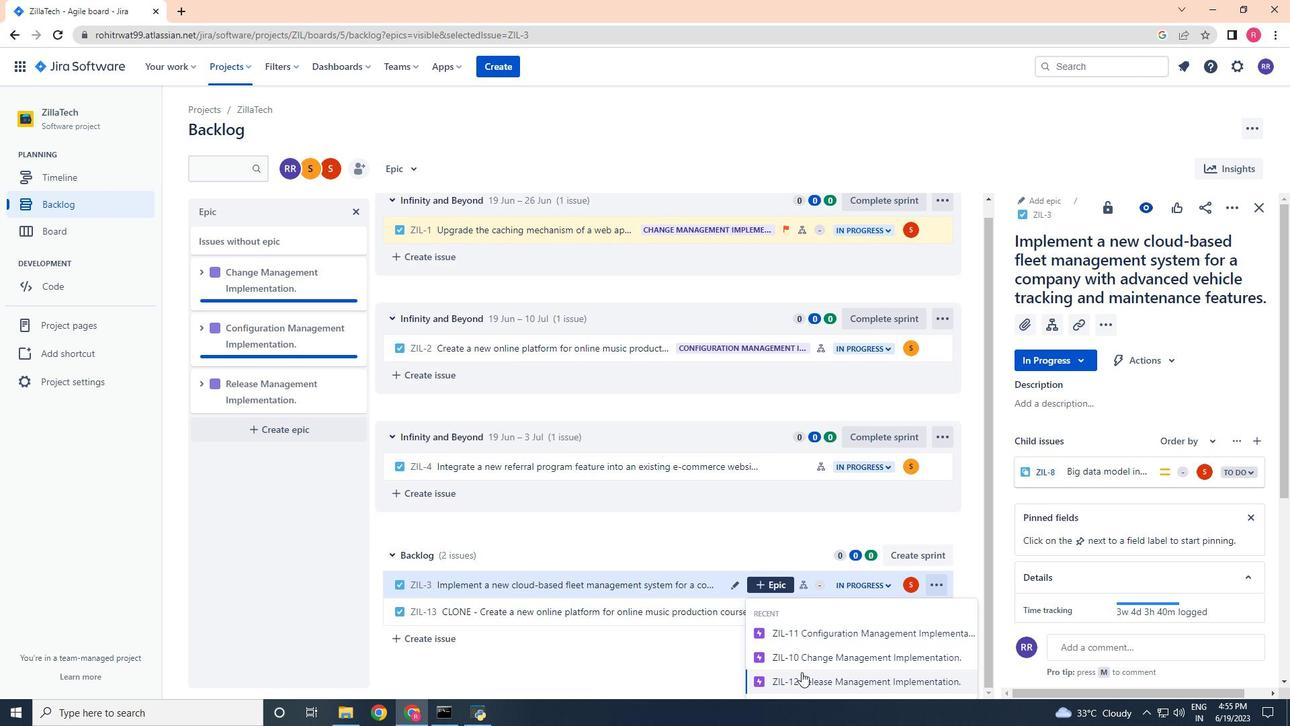 
Action: Mouse pressed left at (815, 679)
Screenshot: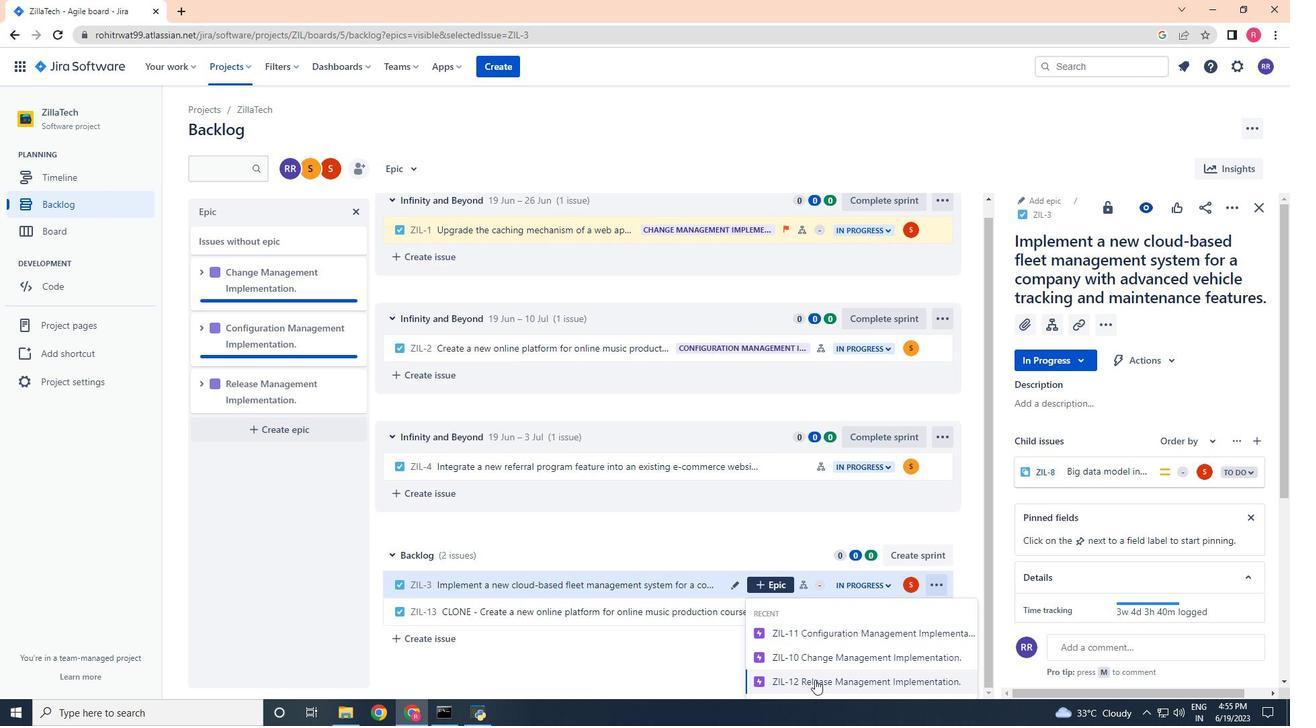 
Action: Mouse moved to (804, 674)
Screenshot: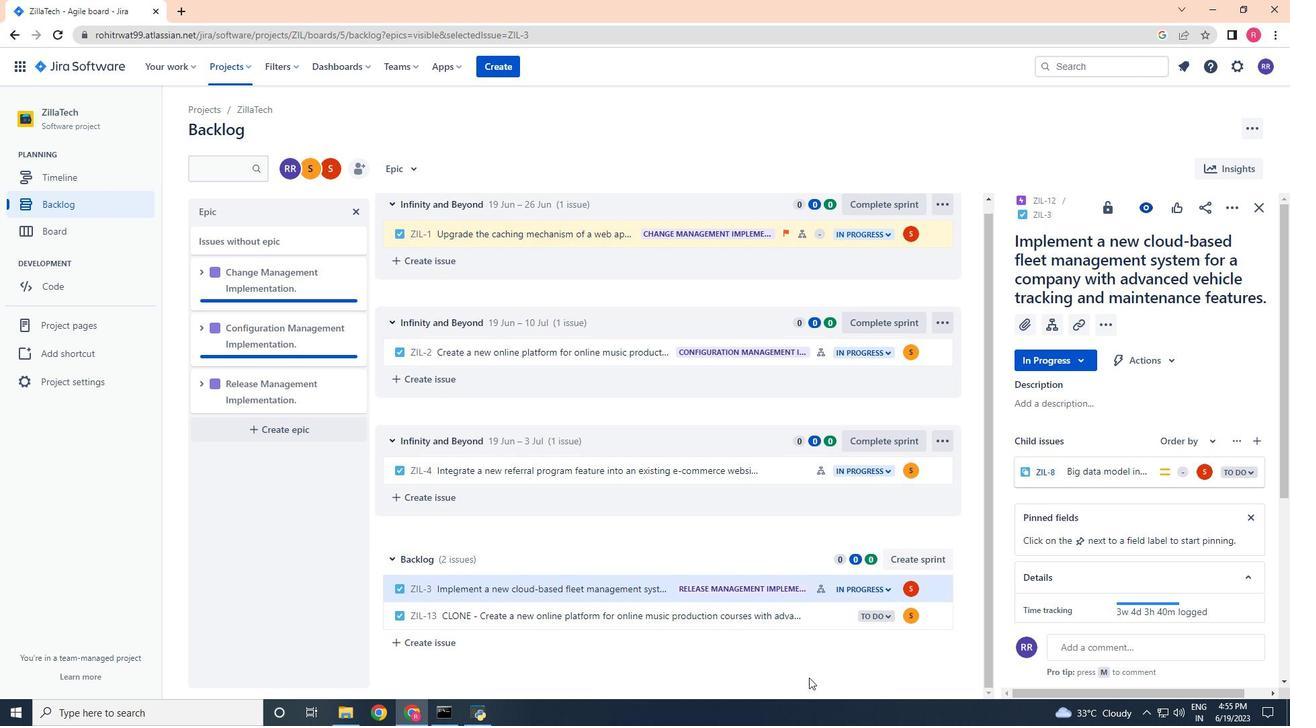 
